 Task: Use the formula "NEGBINOMDIST" in spreadsheet "Project portfolio".
Action: Mouse moved to (138, 103)
Screenshot: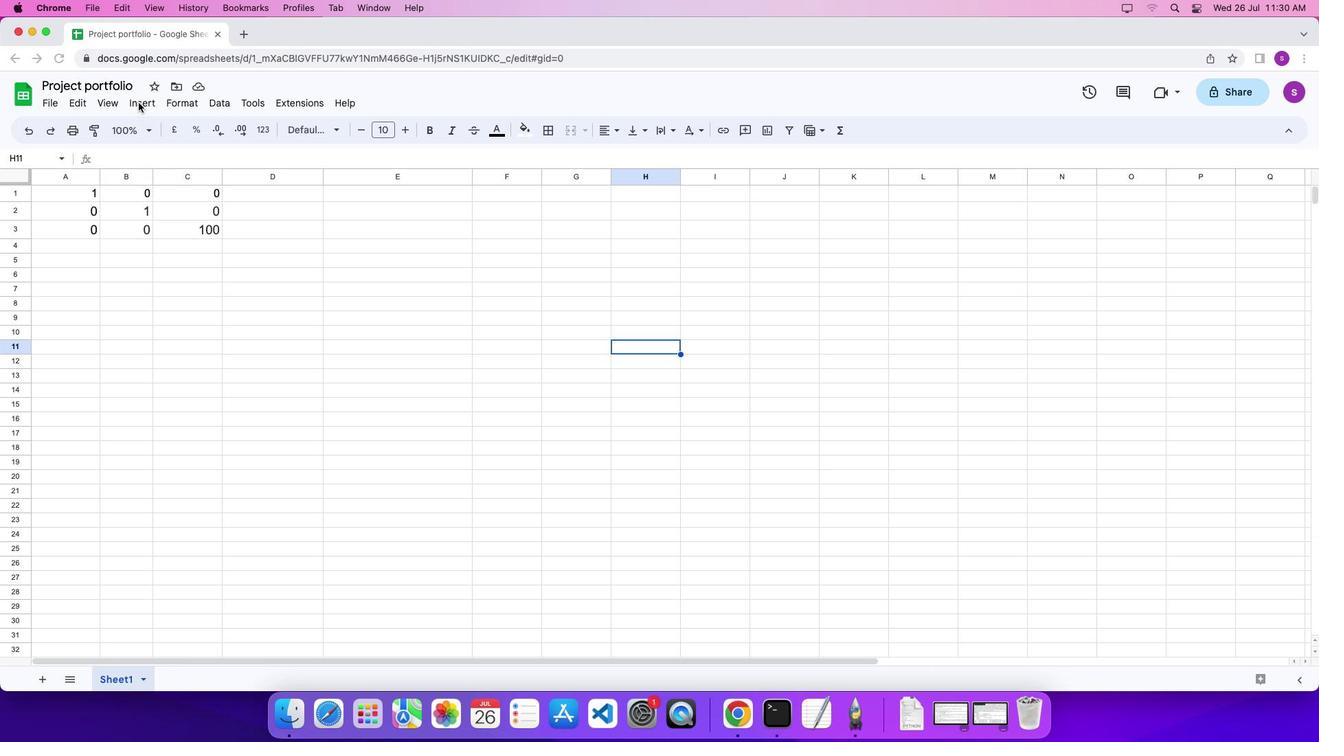 
Action: Mouse pressed left at (138, 103)
Screenshot: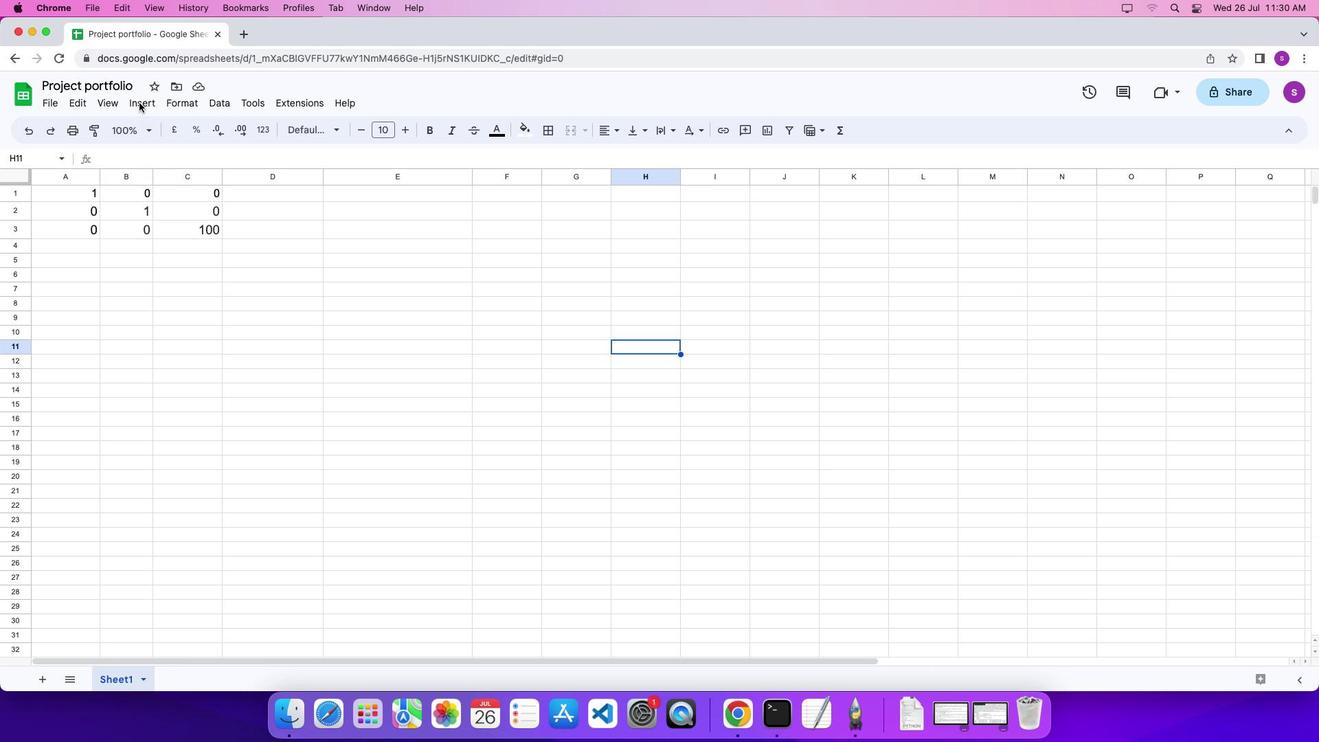 
Action: Mouse moved to (144, 103)
Screenshot: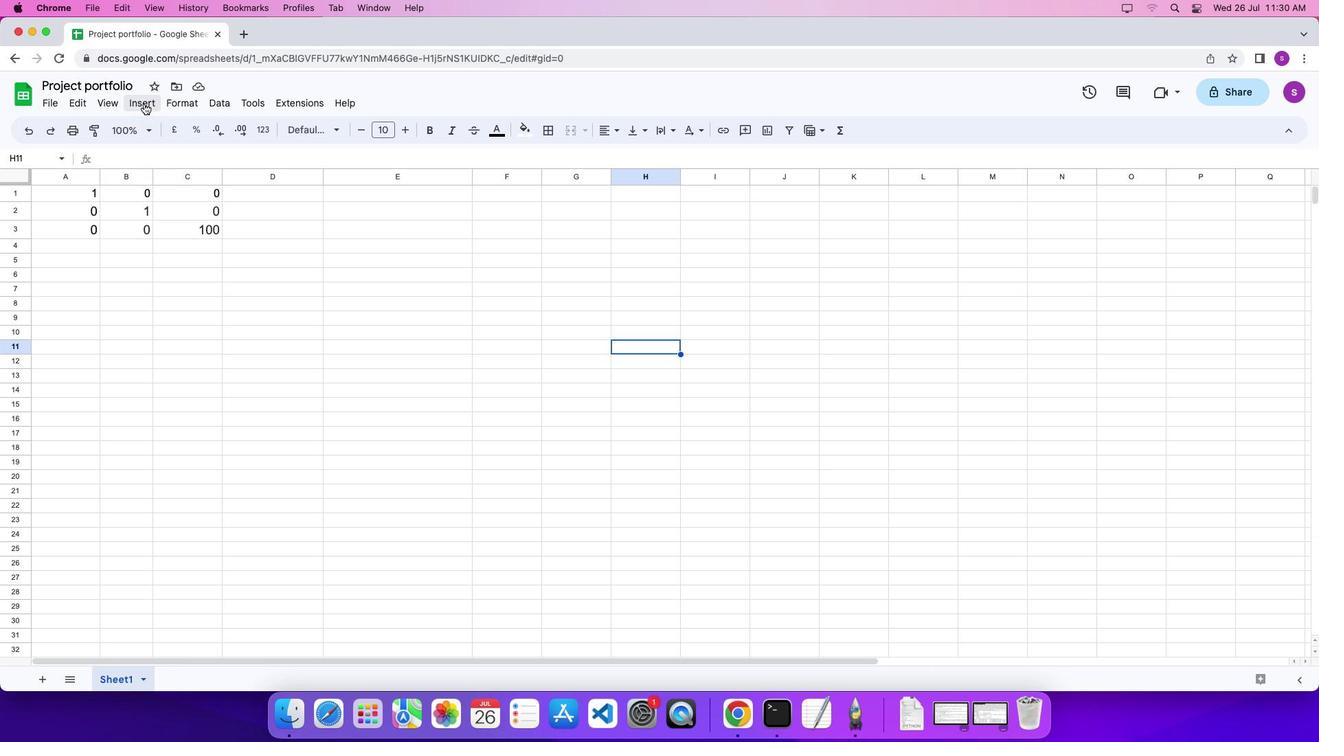 
Action: Mouse pressed left at (144, 103)
Screenshot: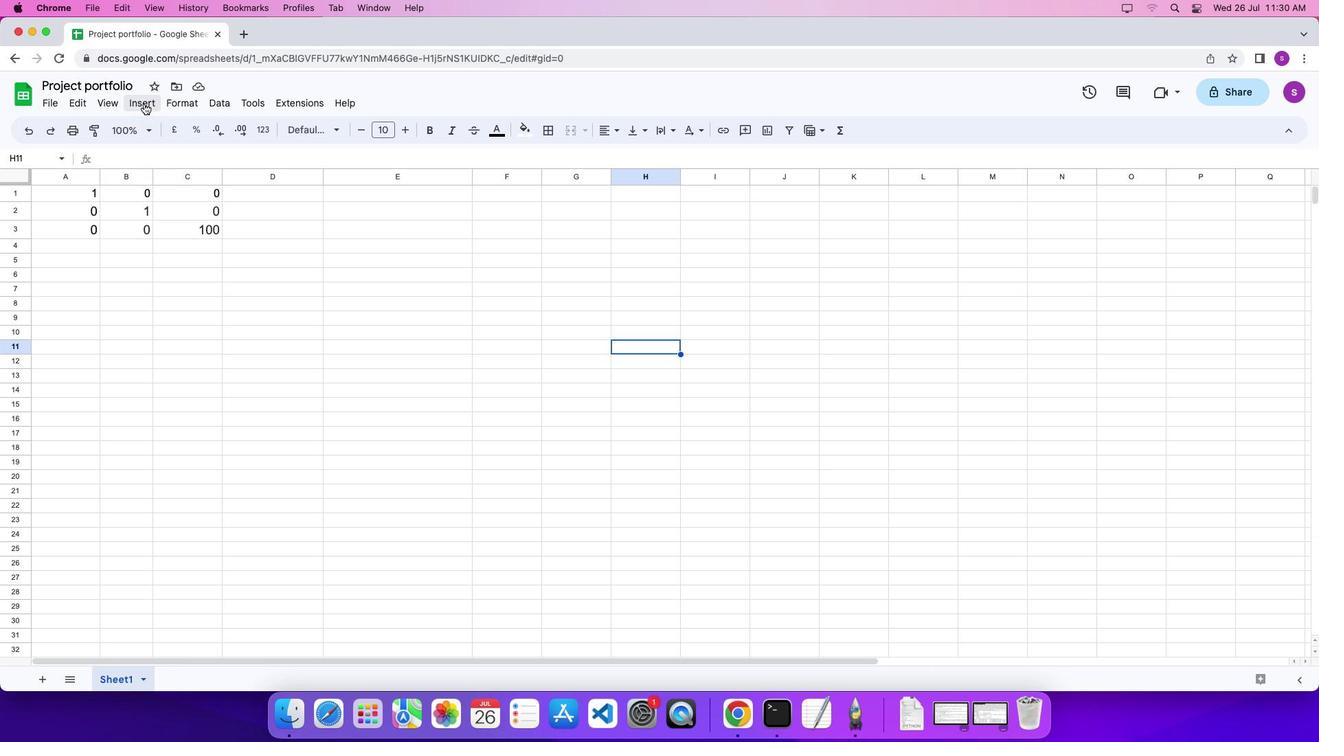 
Action: Mouse moved to (619, 661)
Screenshot: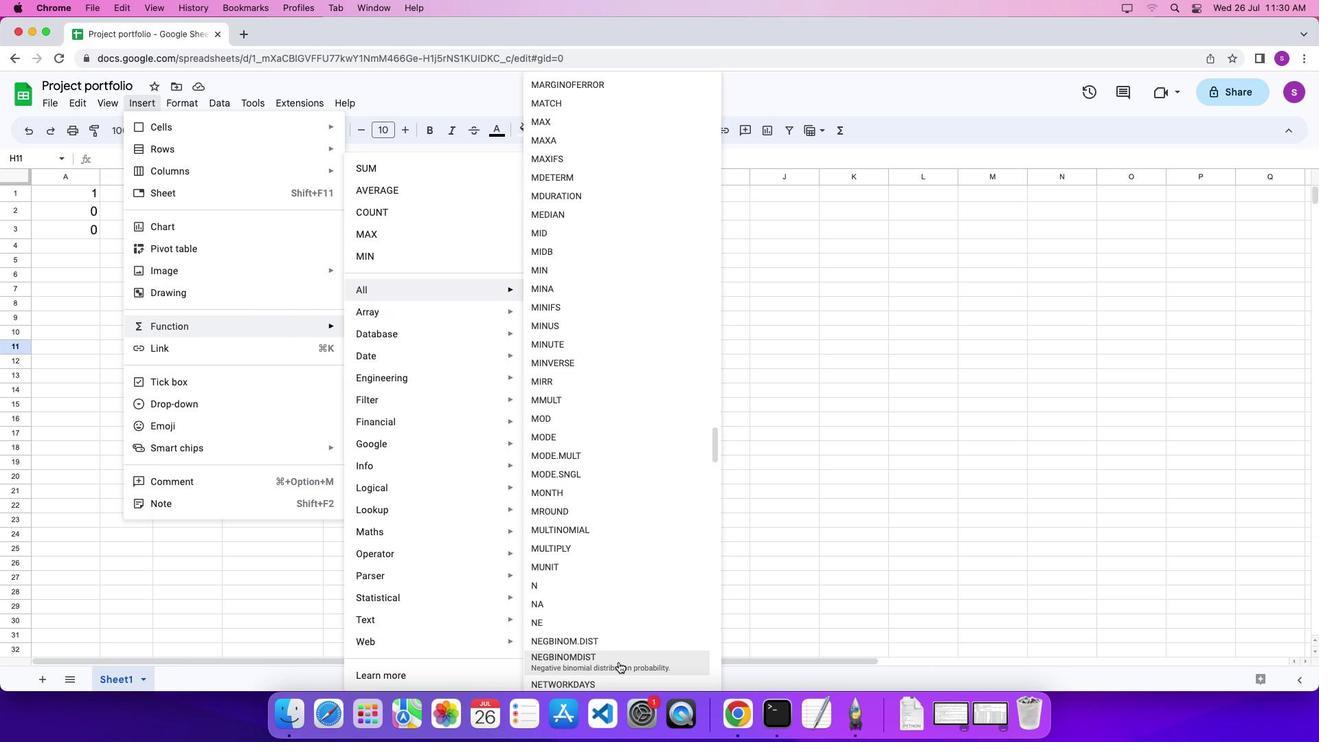 
Action: Mouse pressed left at (619, 661)
Screenshot: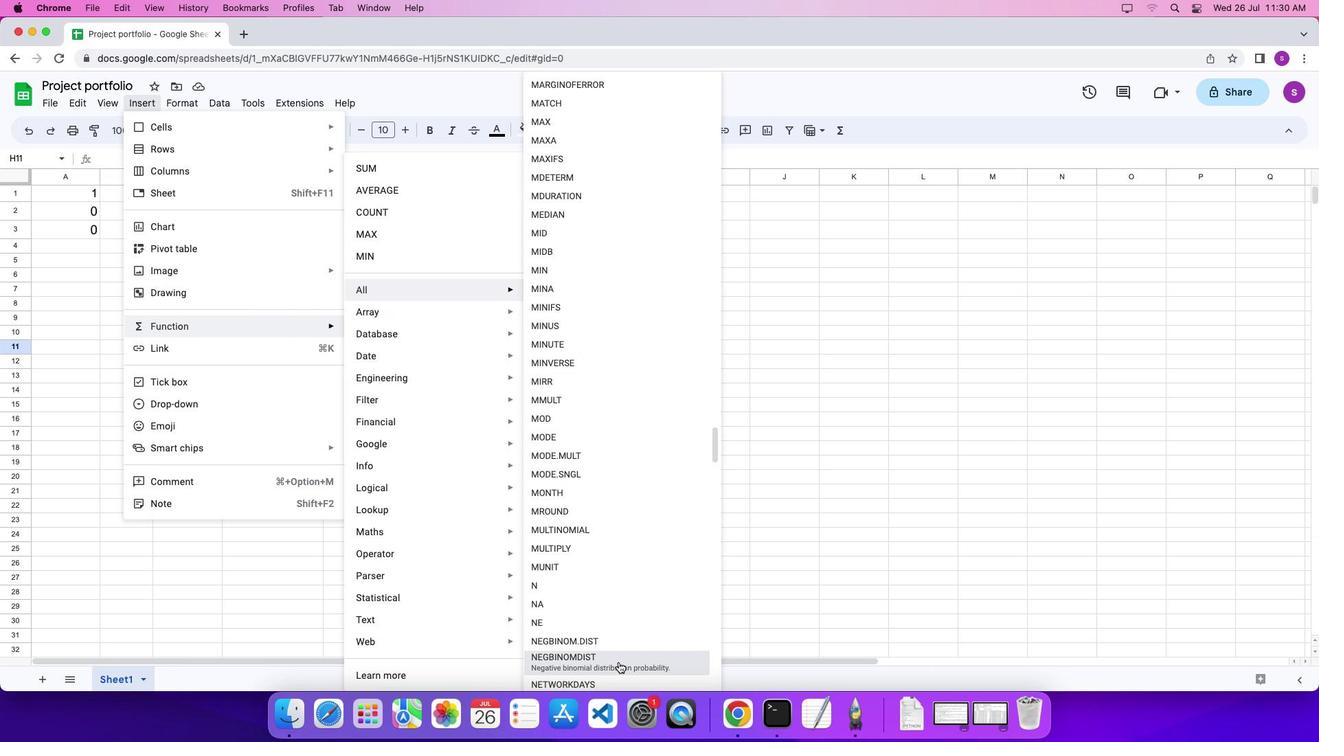 
Action: Mouse moved to (613, 633)
Screenshot: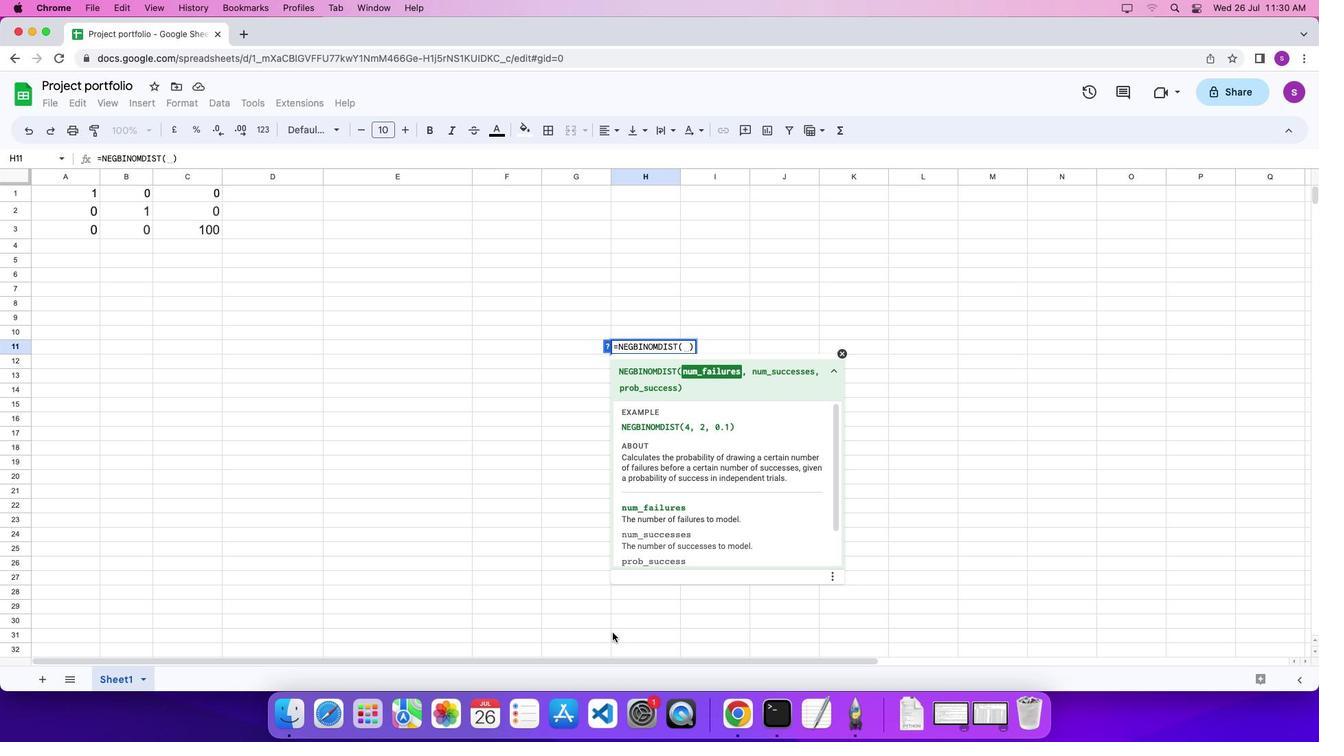 
Action: Key pressed '4'',''2'',''0''.''1''\x03'
Screenshot: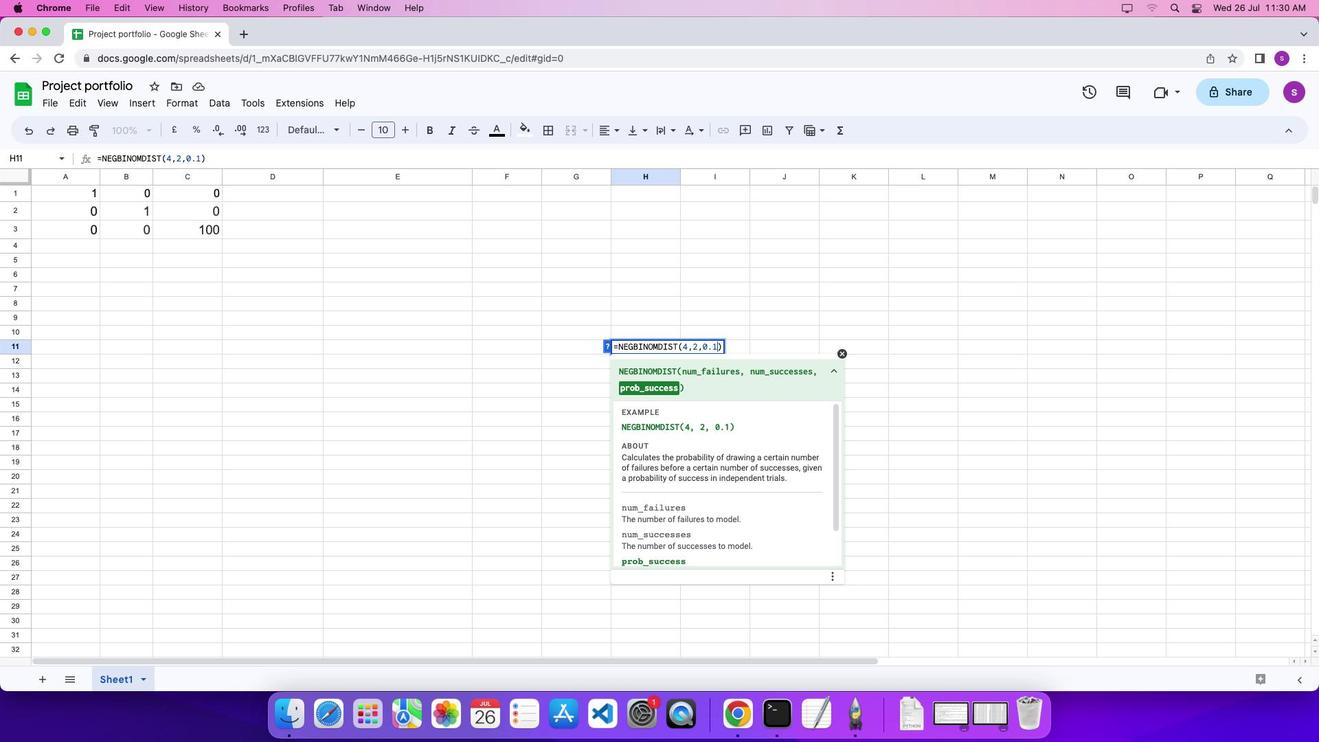 
